 Task: Add Vive Organic Pure Boost Turmeric Shot to the cart.
Action: Mouse pressed left at (17, 153)
Screenshot: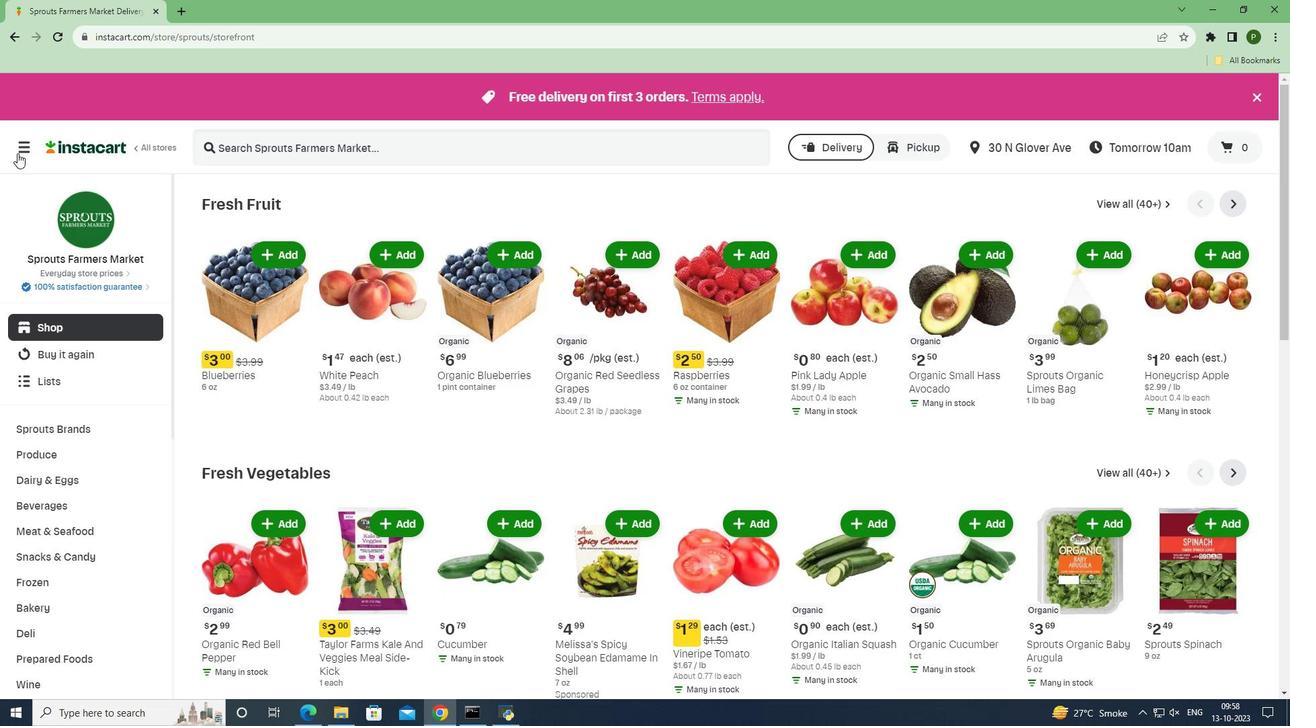 
Action: Mouse moved to (60, 361)
Screenshot: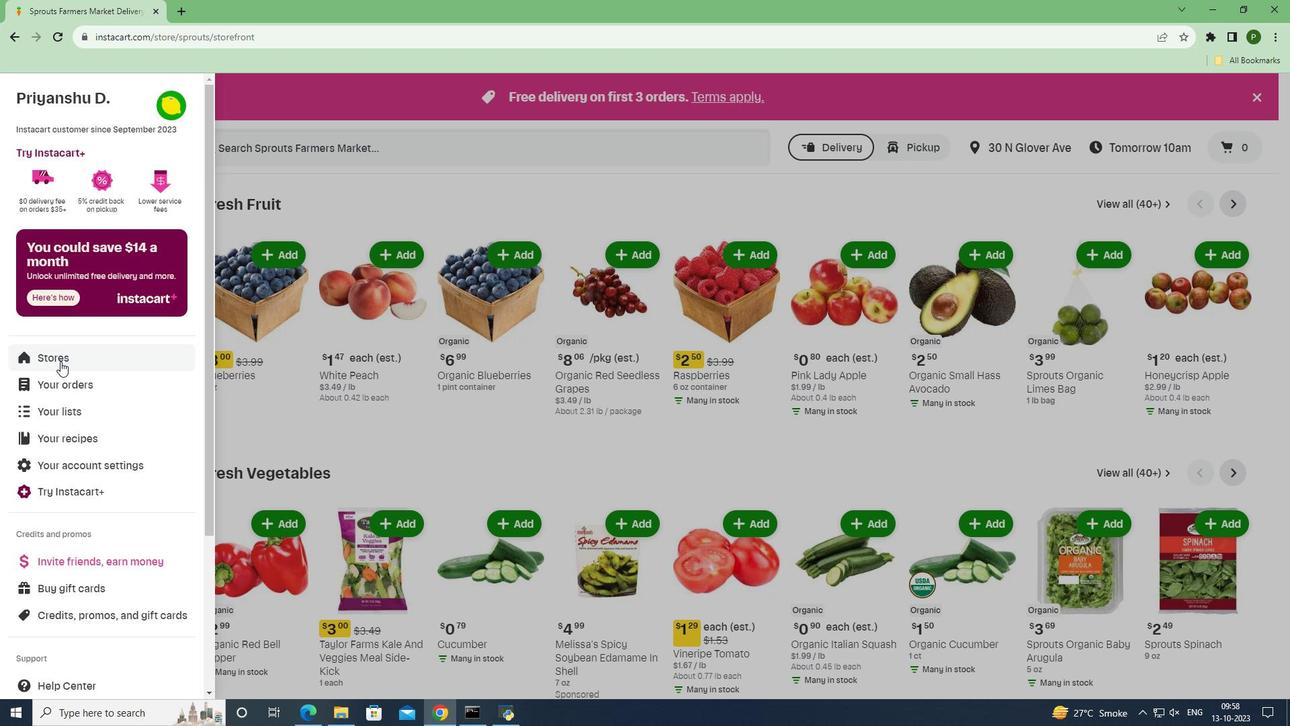 
Action: Mouse pressed left at (60, 361)
Screenshot: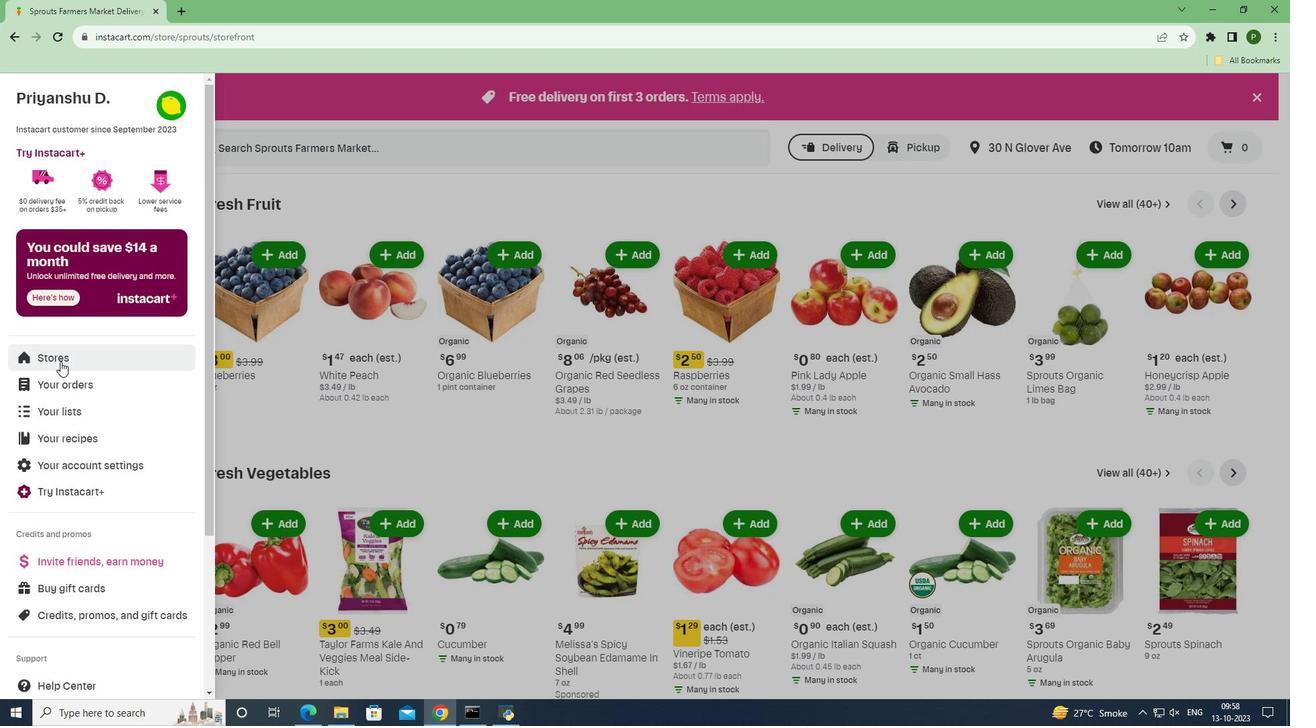 
Action: Mouse moved to (307, 155)
Screenshot: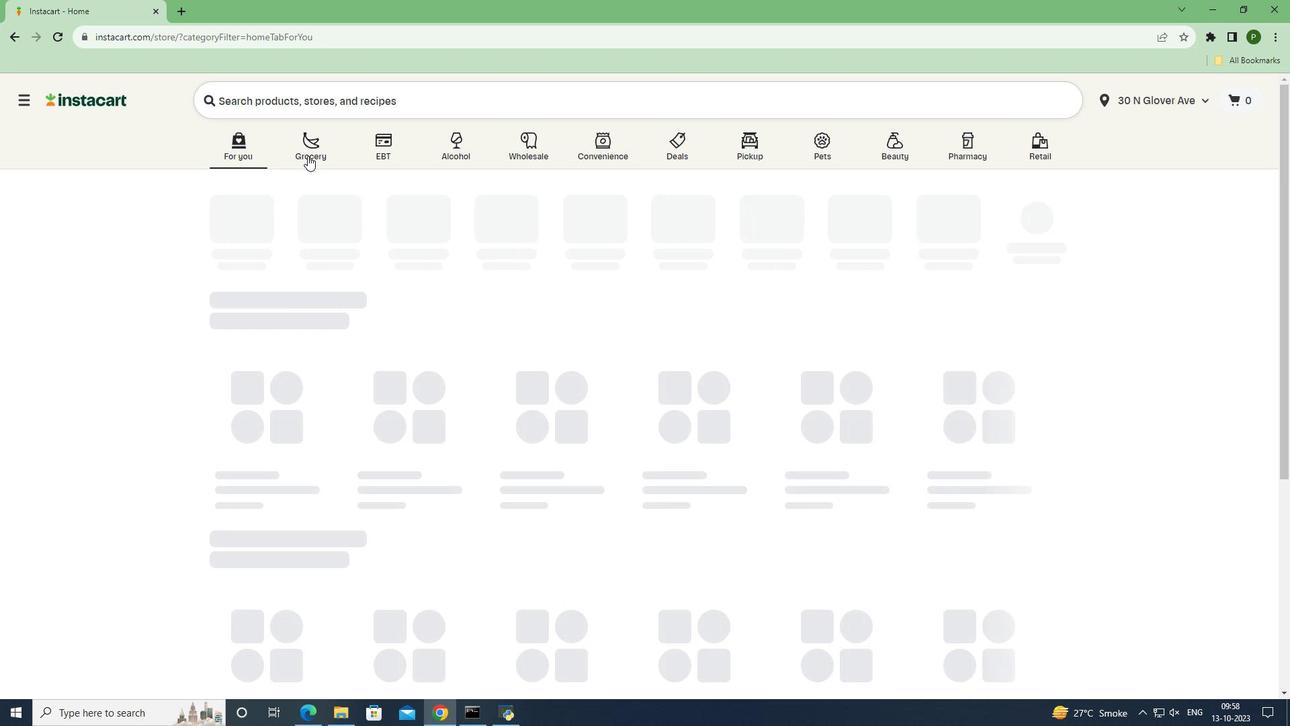 
Action: Mouse pressed left at (307, 155)
Screenshot: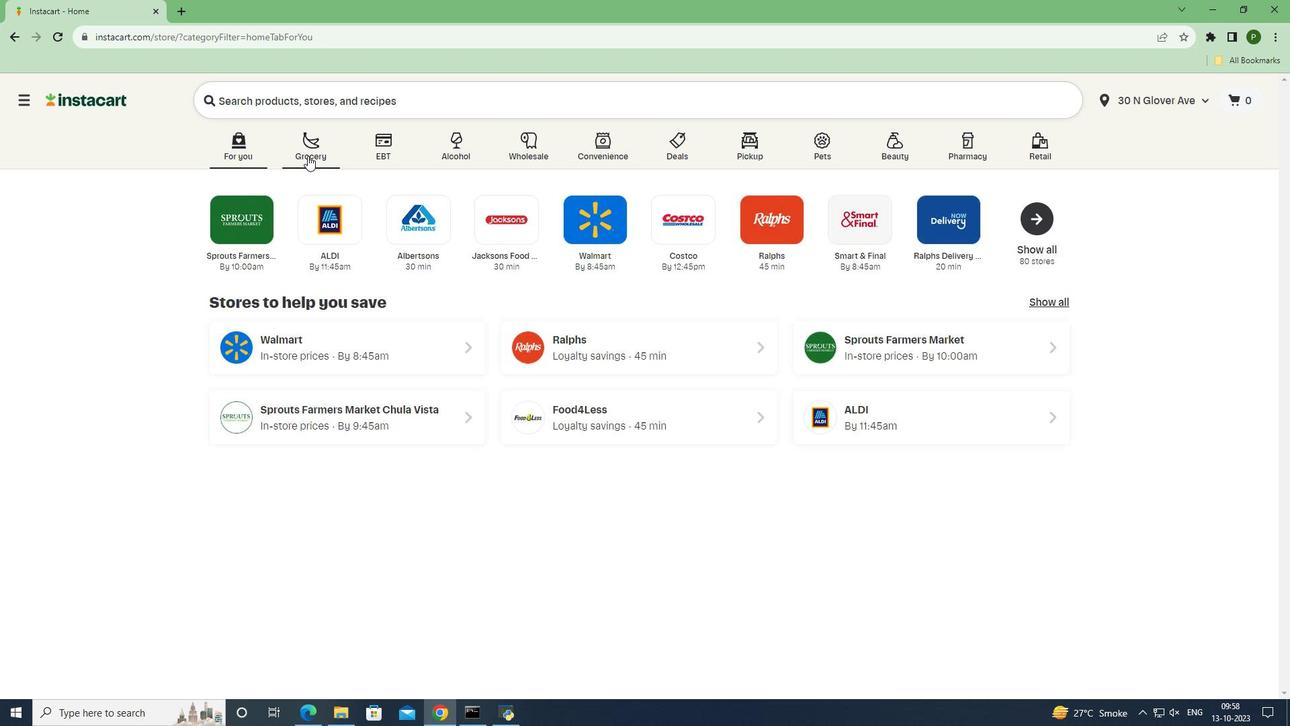 
Action: Mouse moved to (802, 293)
Screenshot: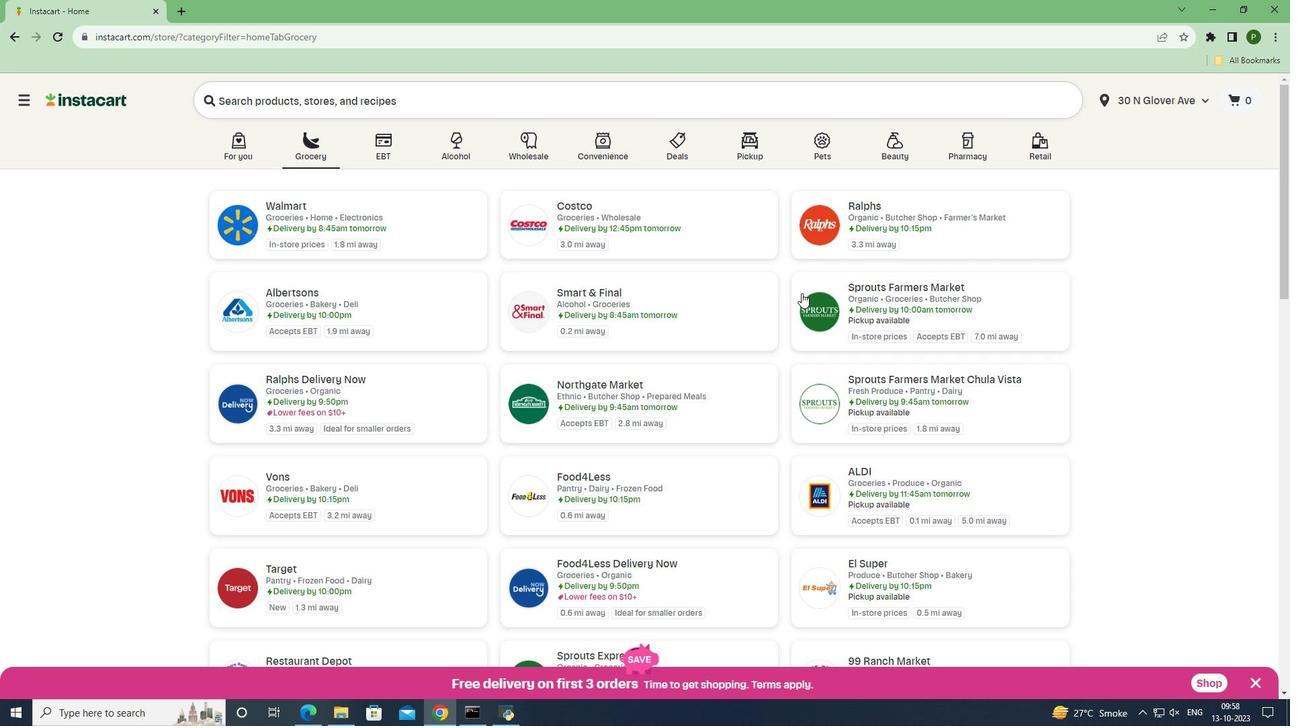 
Action: Mouse pressed left at (802, 293)
Screenshot: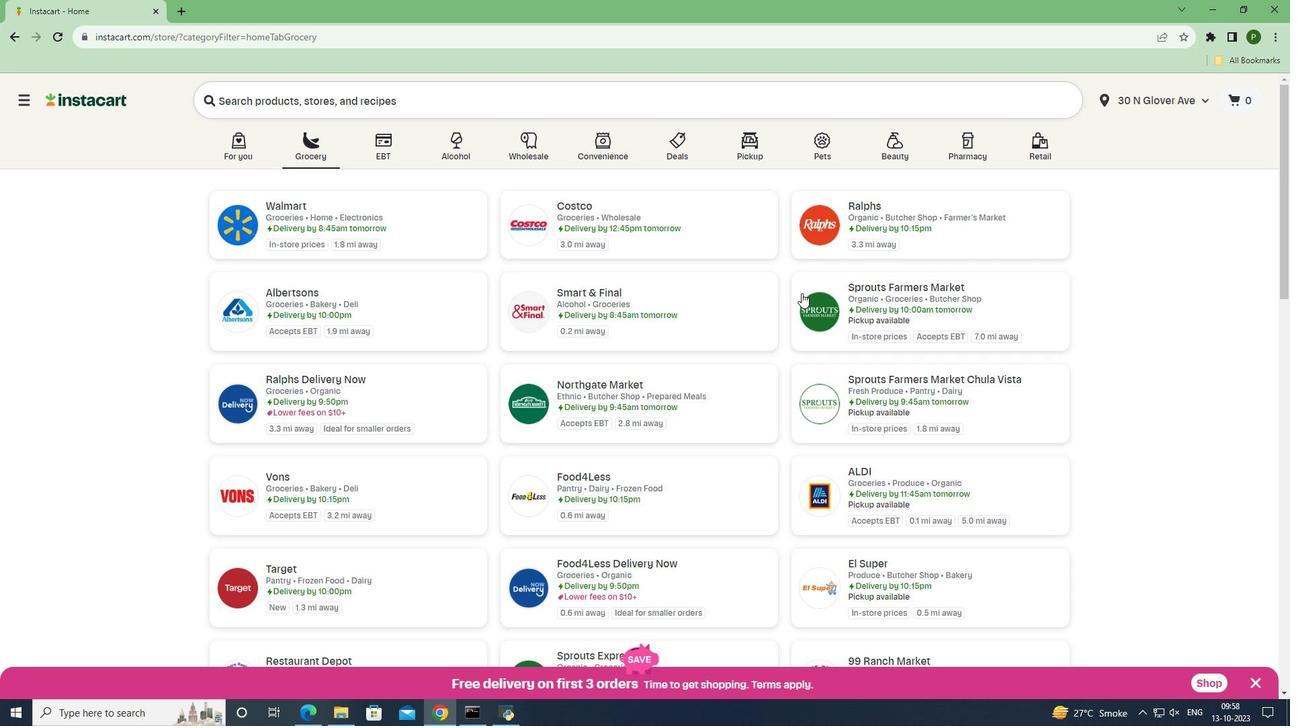 
Action: Mouse moved to (102, 506)
Screenshot: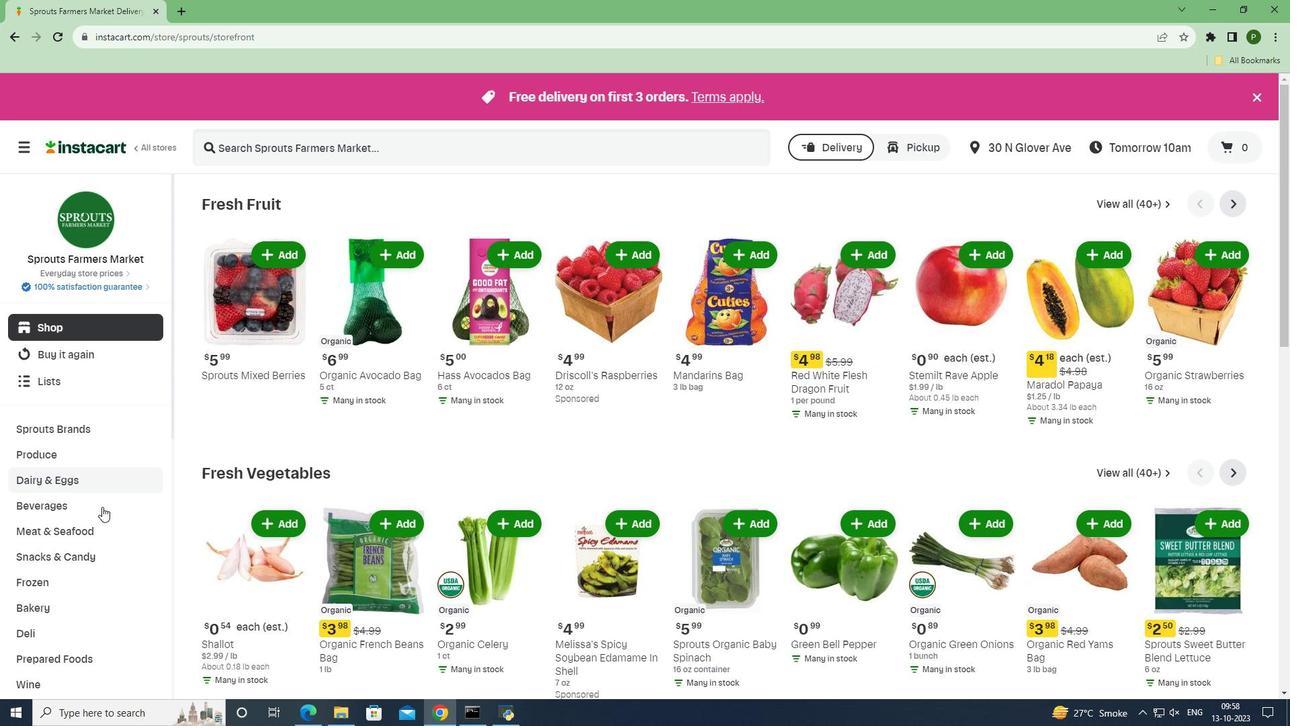 
Action: Mouse pressed left at (102, 506)
Screenshot: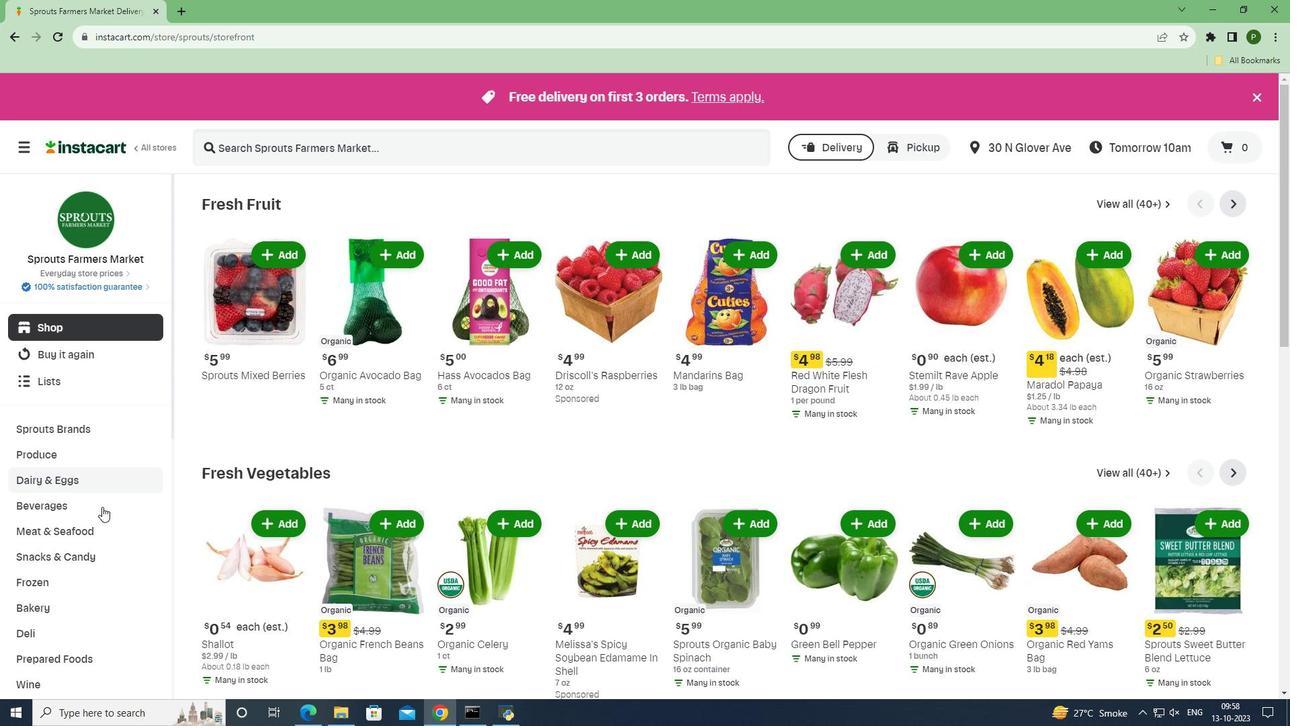 
Action: Mouse moved to (745, 234)
Screenshot: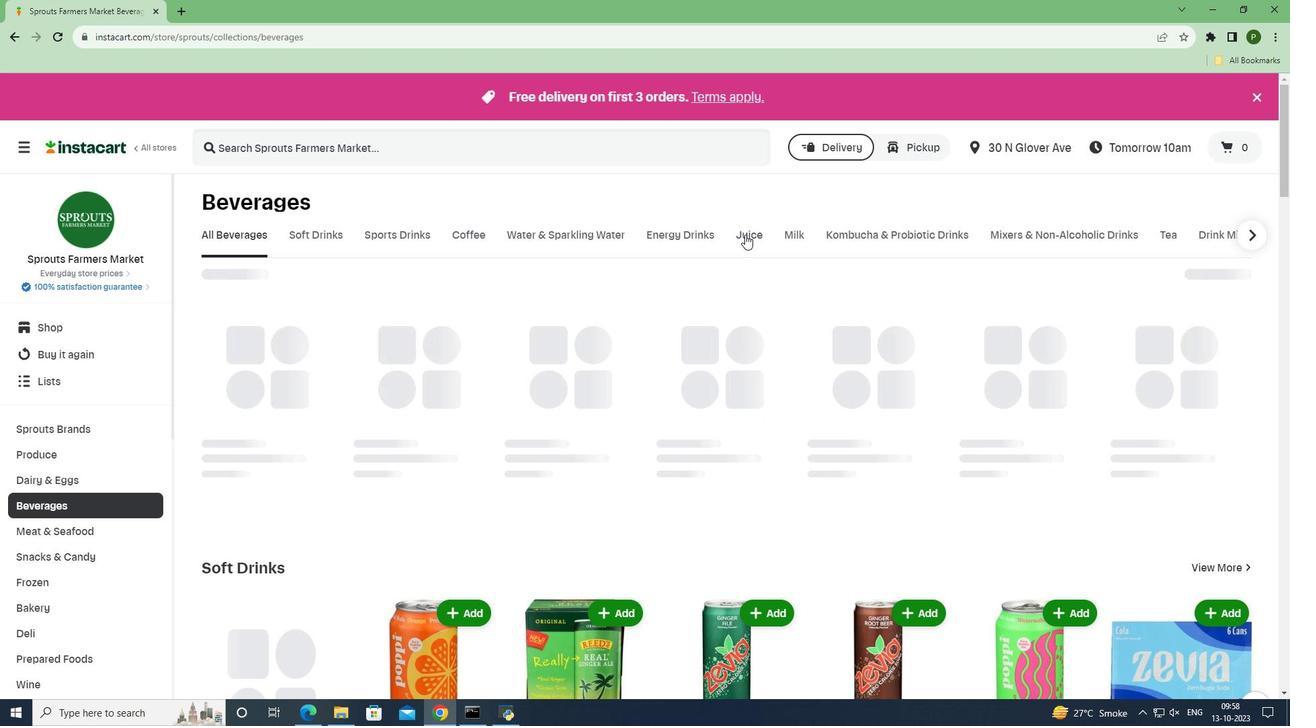 
Action: Mouse pressed left at (745, 234)
Screenshot: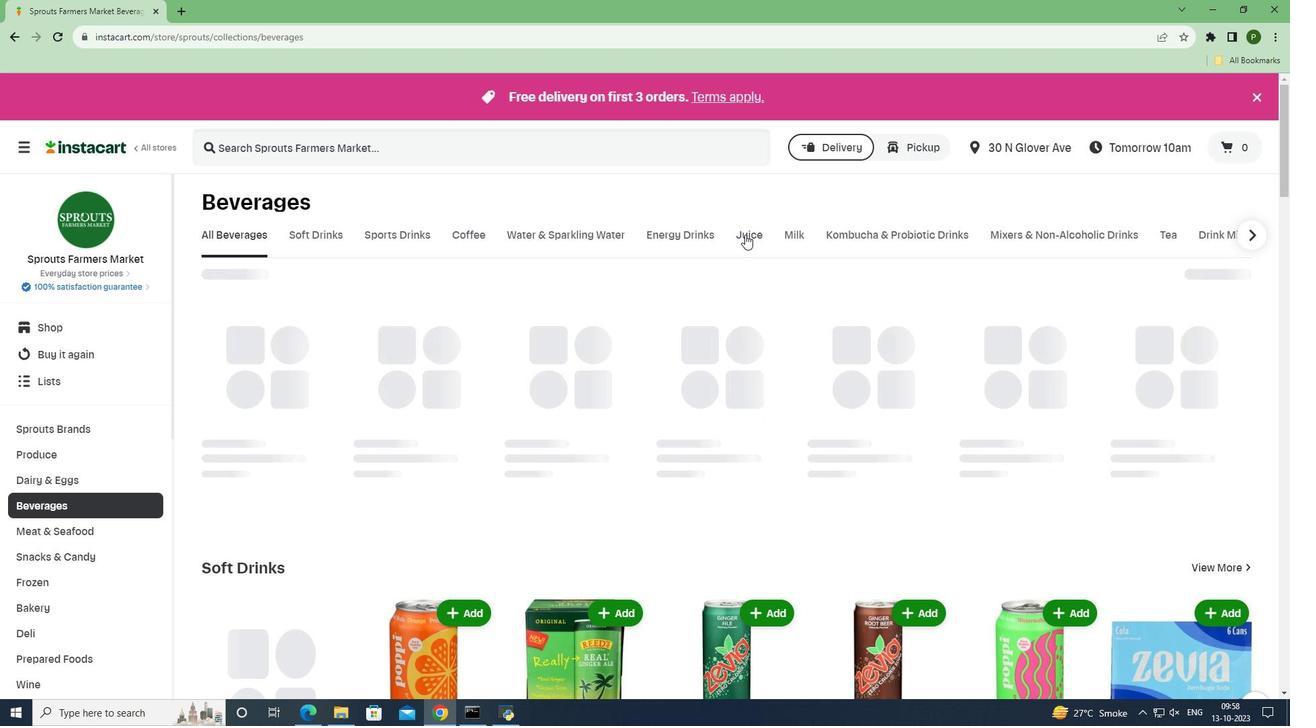 
Action: Mouse moved to (396, 148)
Screenshot: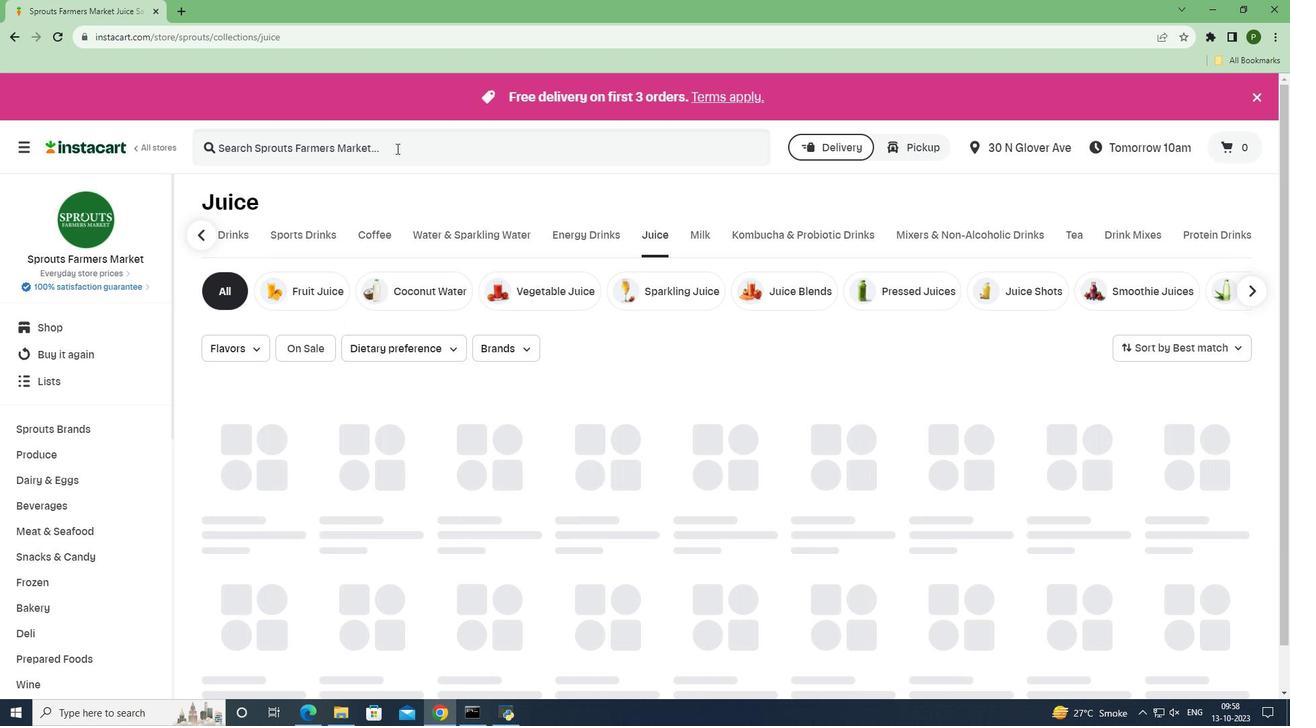 
Action: Mouse pressed left at (396, 148)
Screenshot: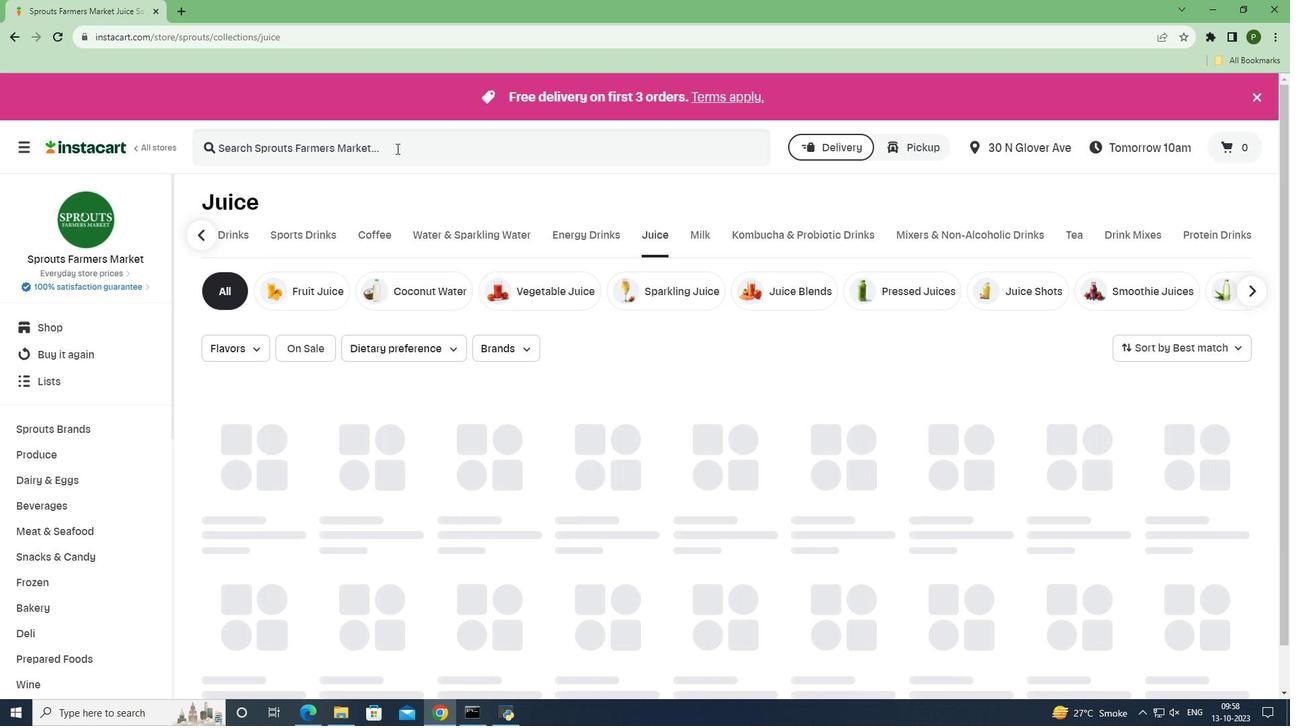 
Action: Key pressed <Key.caps_lock>V<Key.caps_lock>ive<Key.space><Key.caps_lock>O<Key.caps_lock>rganic<Key.space><Key.caps_lock>P<Key.caps_lock>ure<Key.space><Key.caps_lock>B<Key.caps_lock>oost<Key.space><Key.caps_lock>T<Key.caps_lock>urmeric<Key.space><Key.caps_lock>S<Key.caps_lock>hot<Key.space><Key.enter>
Screenshot: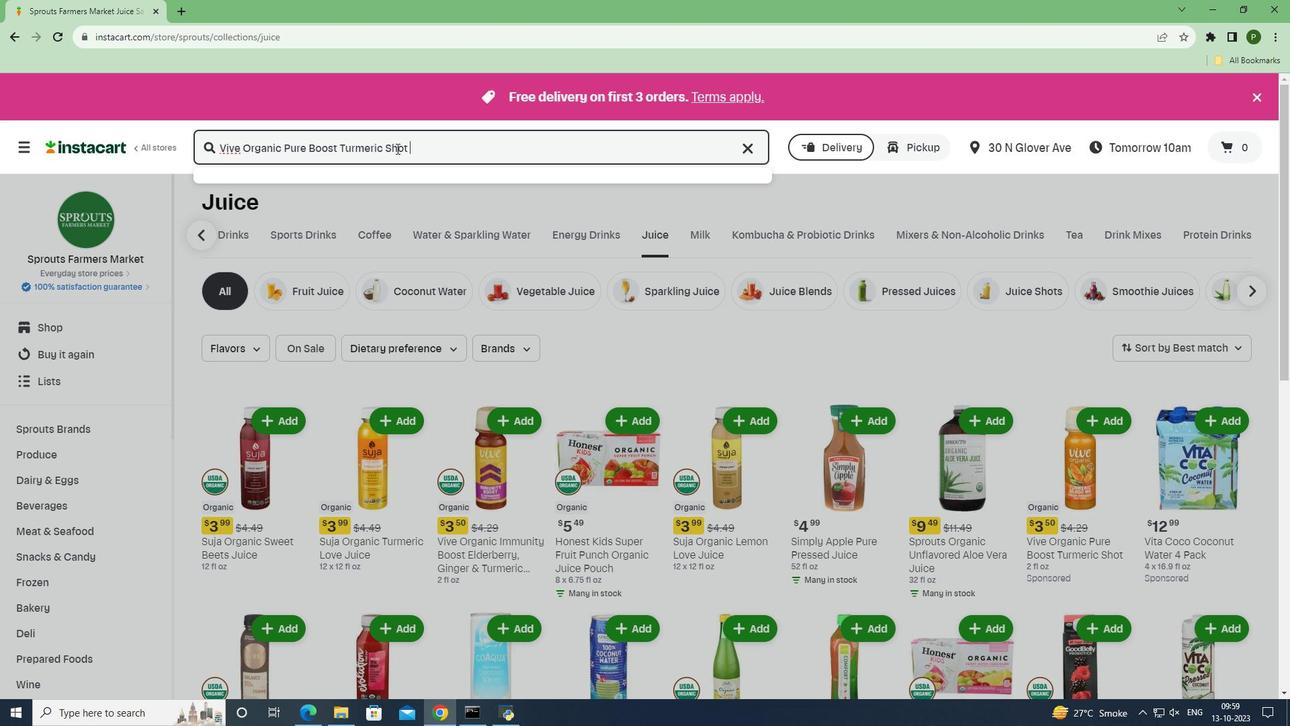 
Action: Mouse moved to (355, 283)
Screenshot: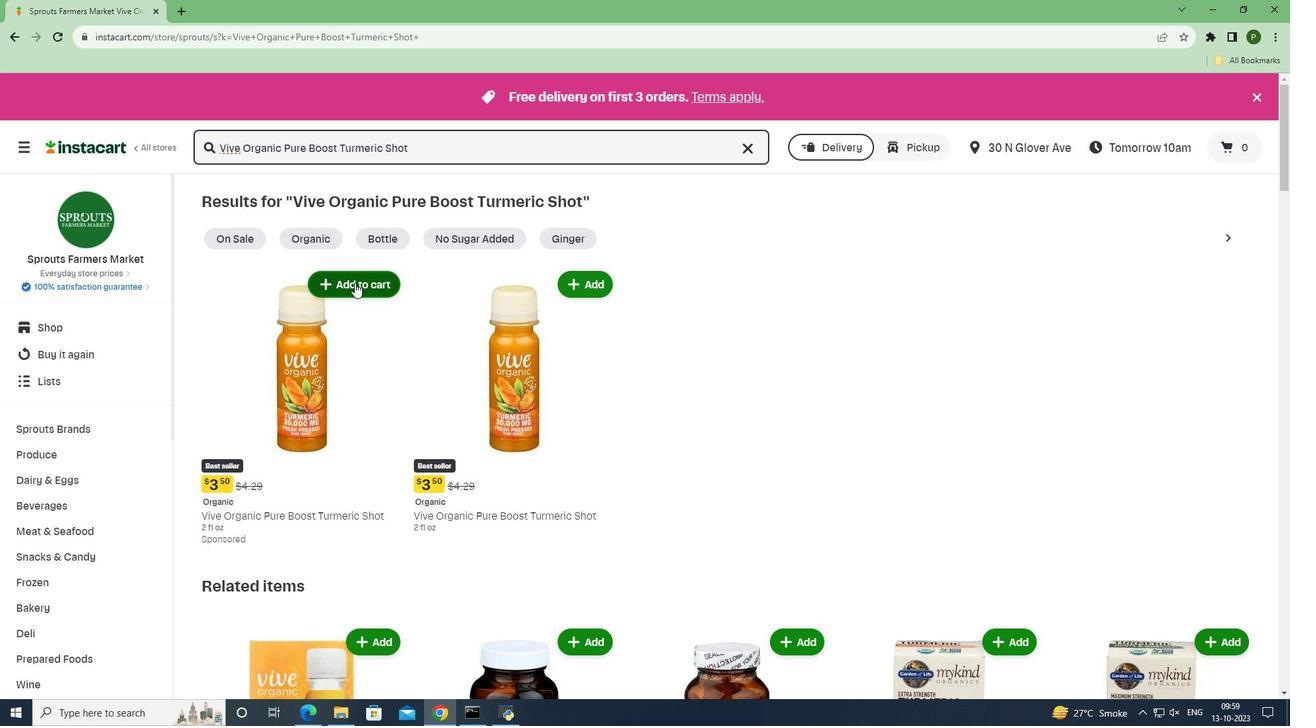 
Action: Mouse pressed left at (355, 283)
Screenshot: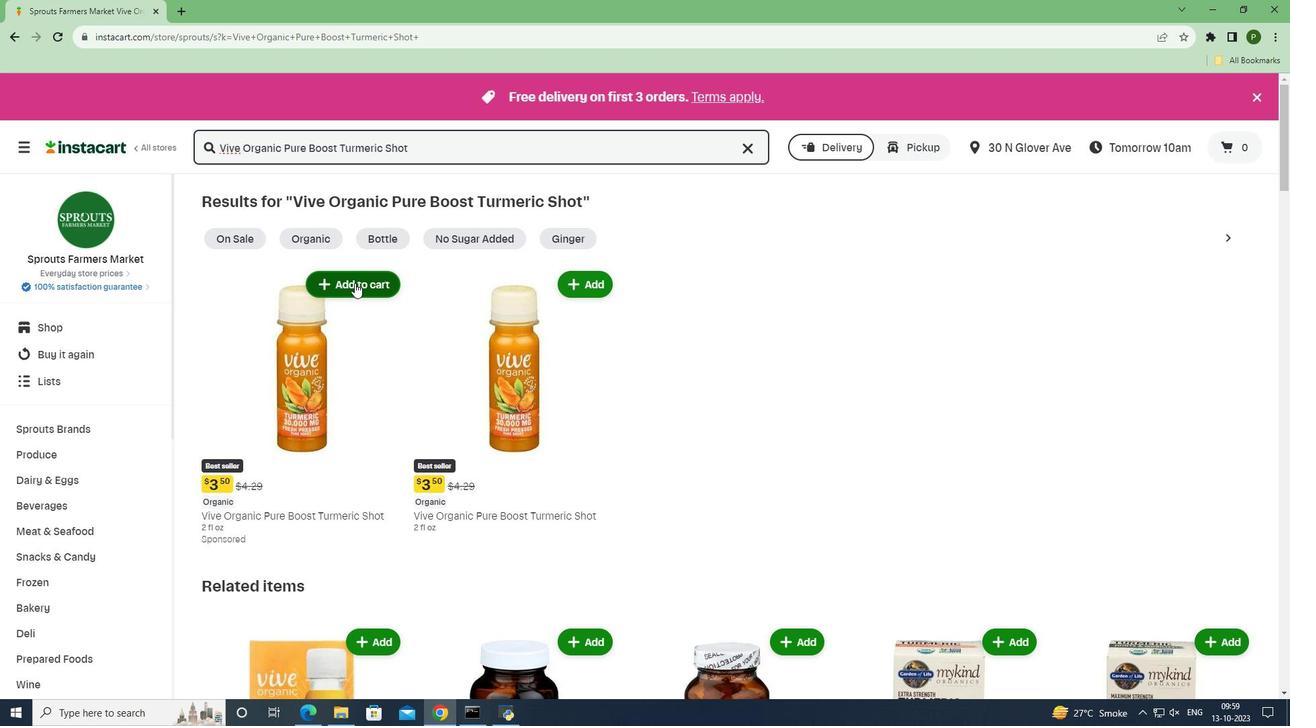 
Action: Mouse moved to (390, 339)
Screenshot: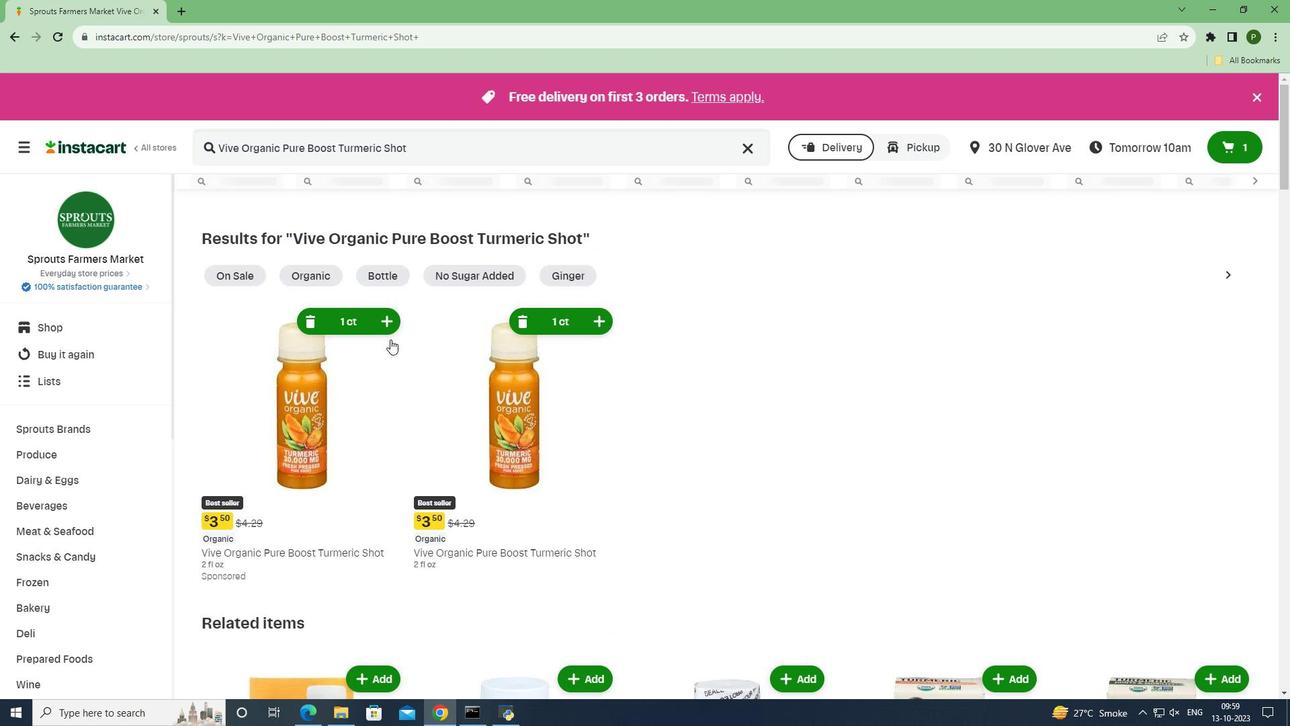 
